 Task: Create Board IT Service Desk Best Practices to Workspace Flight Bookings. Create Board Customer Feedback Collection and Analysis to Workspace Flight Bookings. Create Board Social Media Influencer Giveaway Strategy and Execution to Workspace Flight Bookings
Action: Mouse moved to (546, 114)
Screenshot: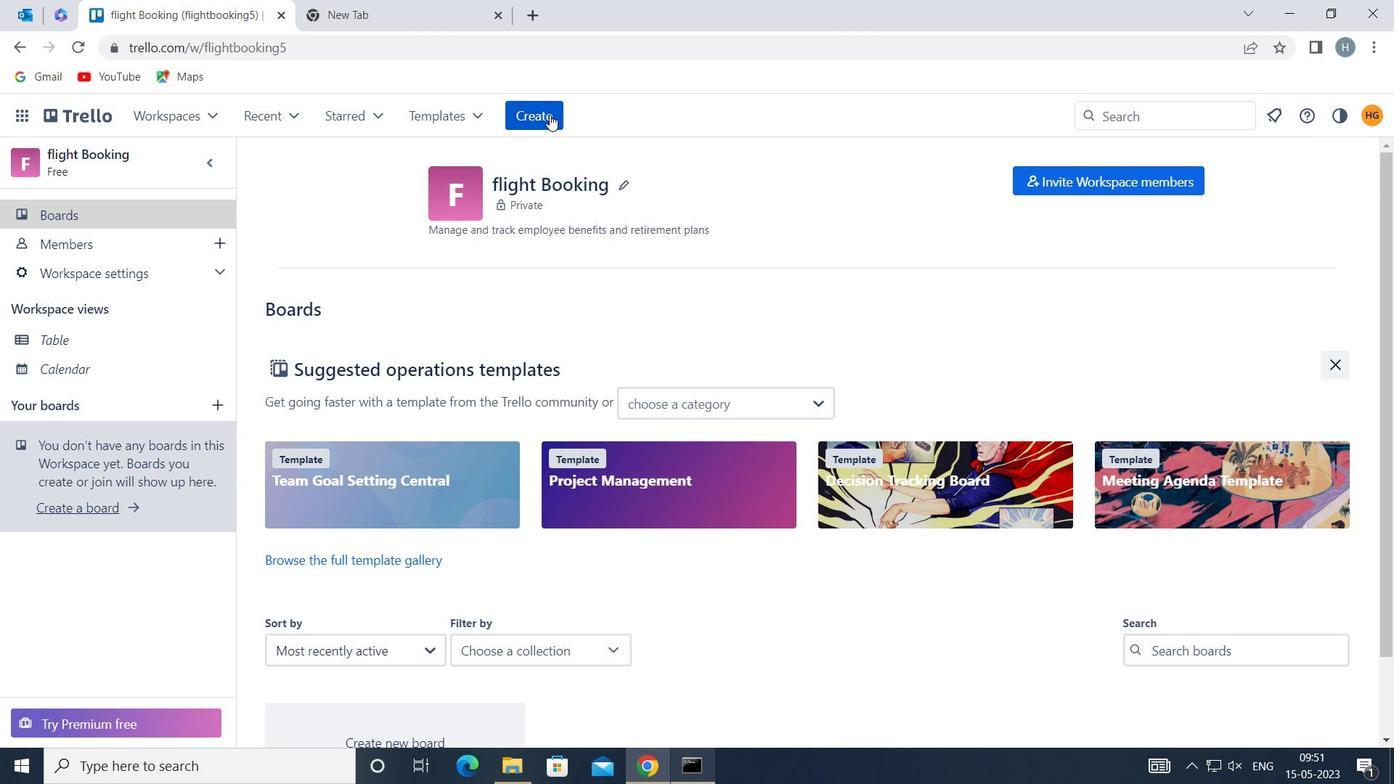 
Action: Mouse pressed left at (546, 114)
Screenshot: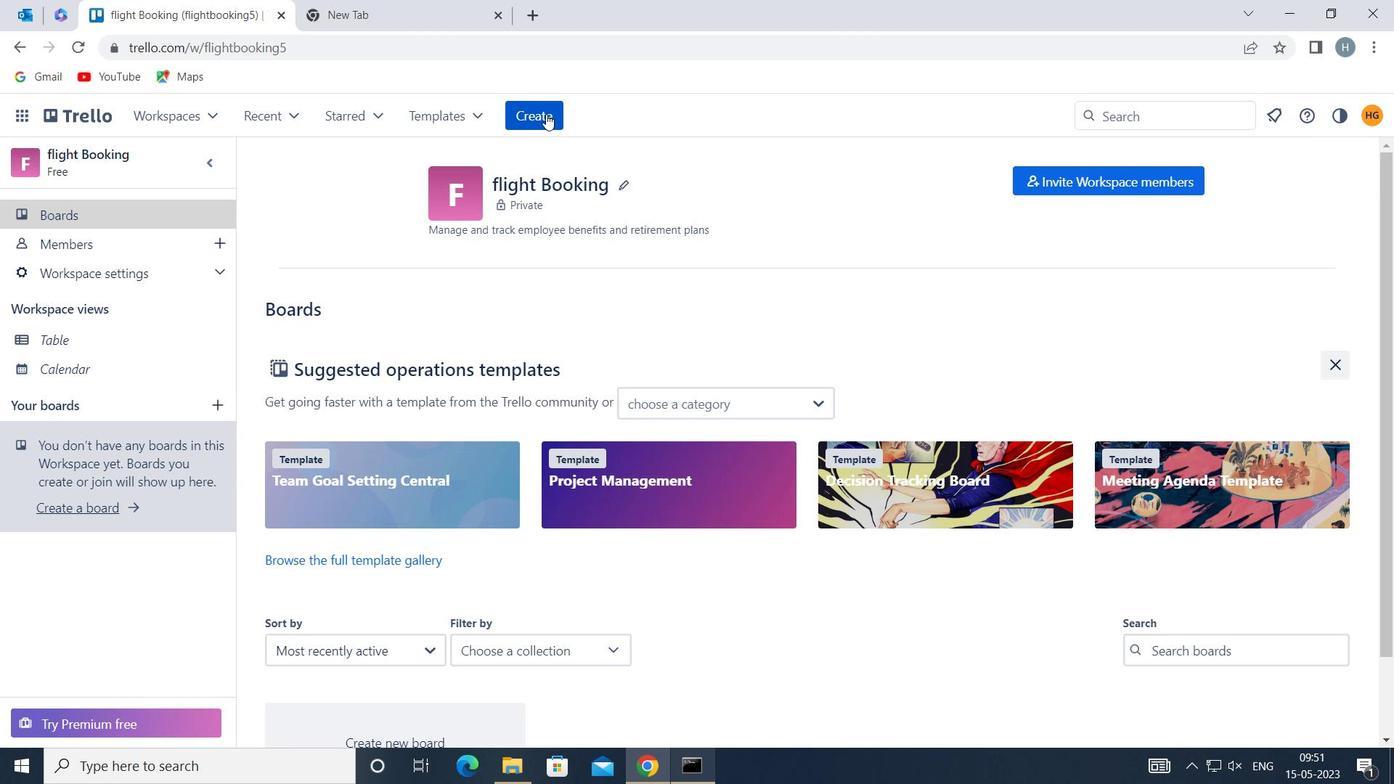 
Action: Mouse moved to (594, 175)
Screenshot: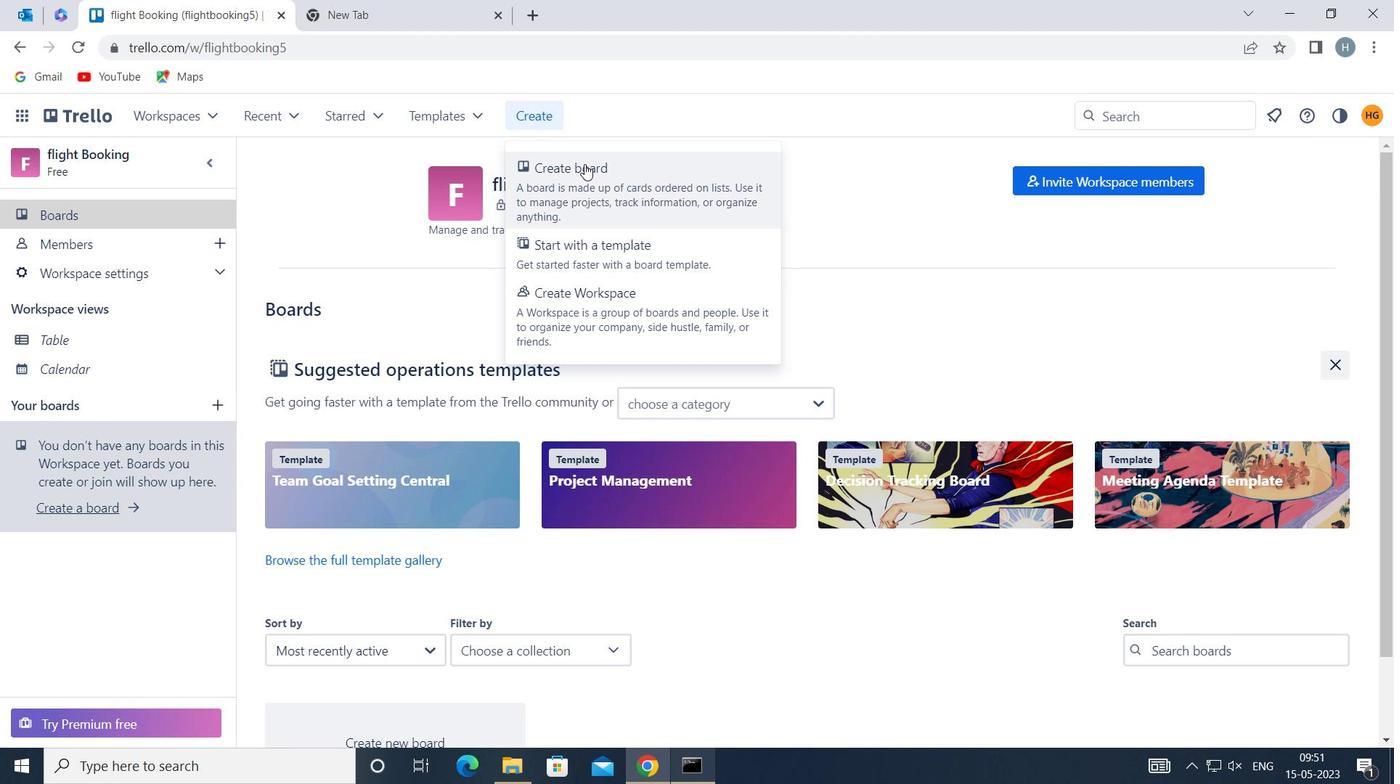 
Action: Mouse pressed left at (594, 175)
Screenshot: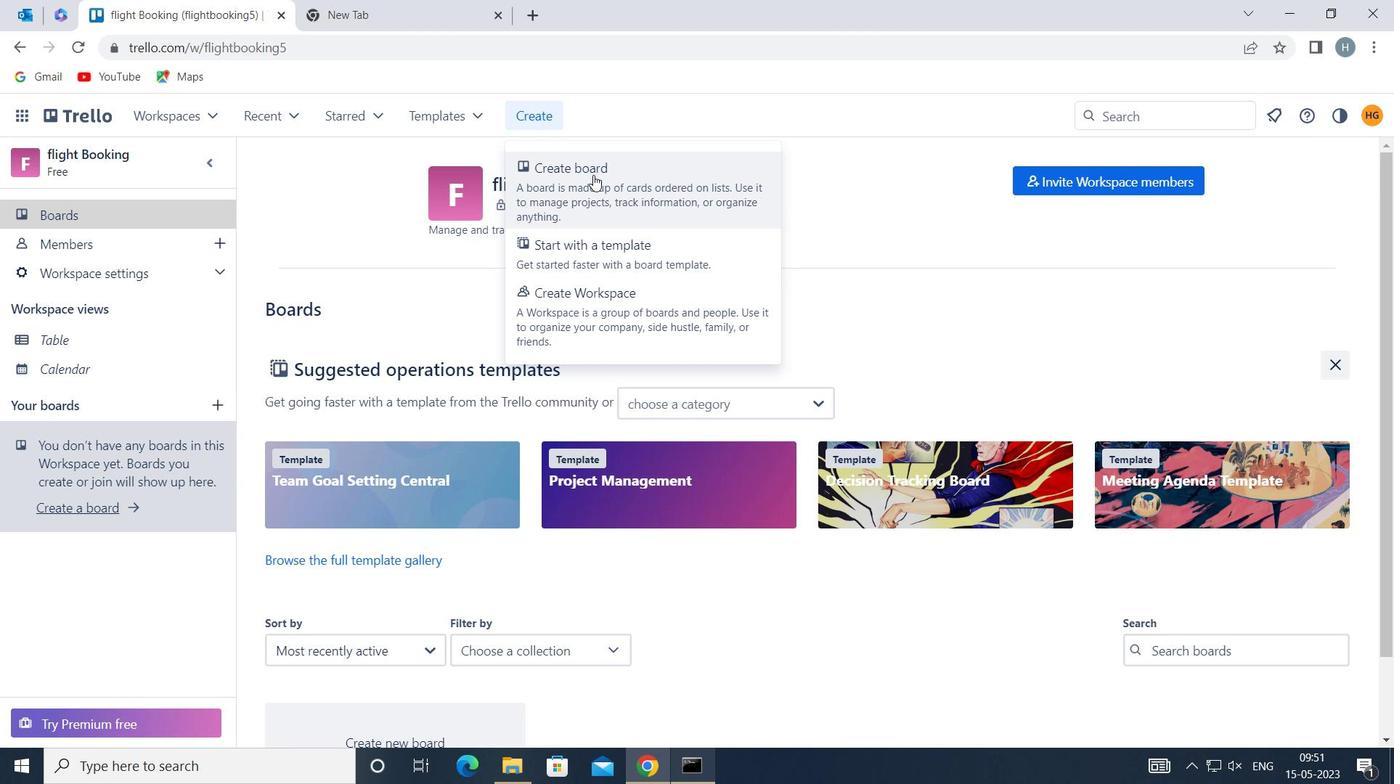 
Action: Key pressed <Key.shift>IT<Key.space><Key.shift>SERVICE<Key.space><Key.shift>DESK<Key.space><Key.shift>BEST<Key.space><Key.shift>PRAV<Key.backspace>CTICES
Screenshot: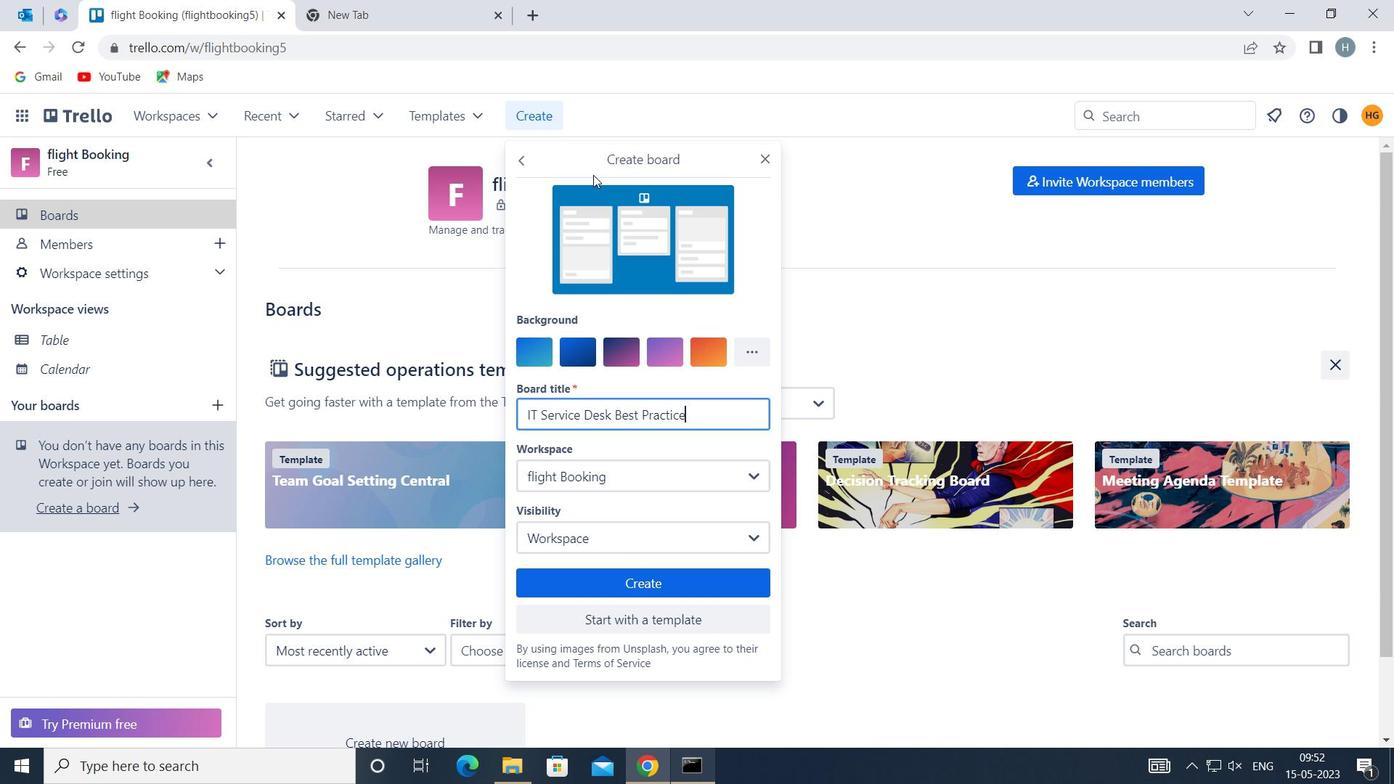 
Action: Mouse moved to (666, 578)
Screenshot: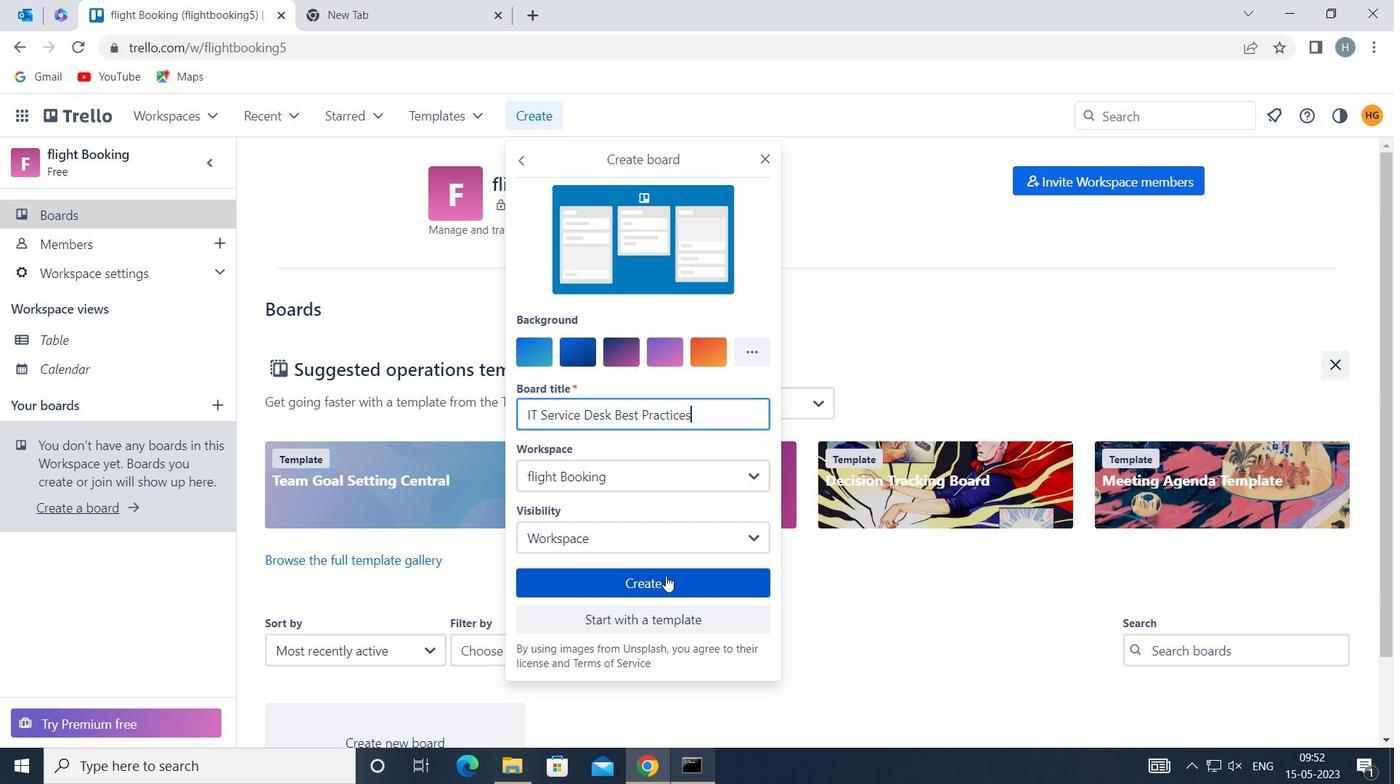 
Action: Mouse pressed left at (666, 578)
Screenshot: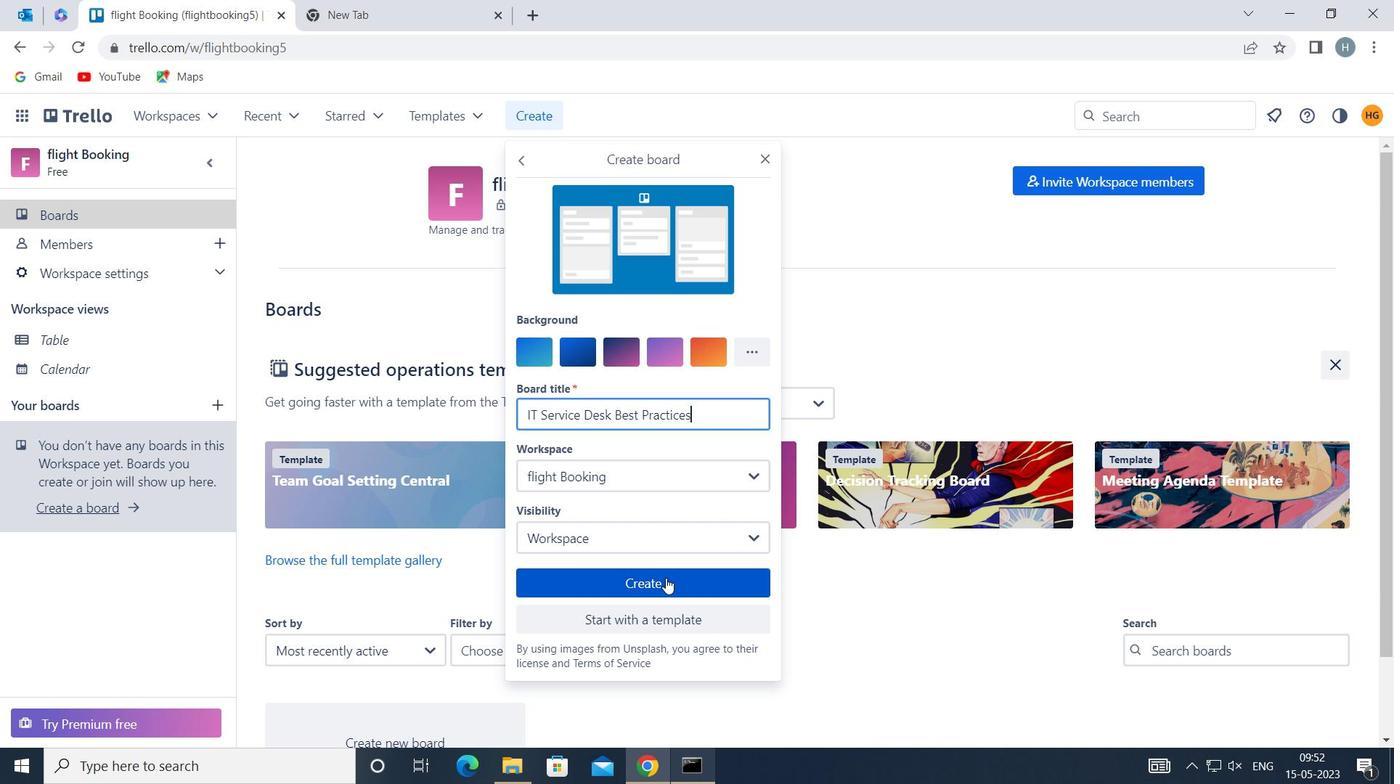 
Action: Mouse moved to (534, 114)
Screenshot: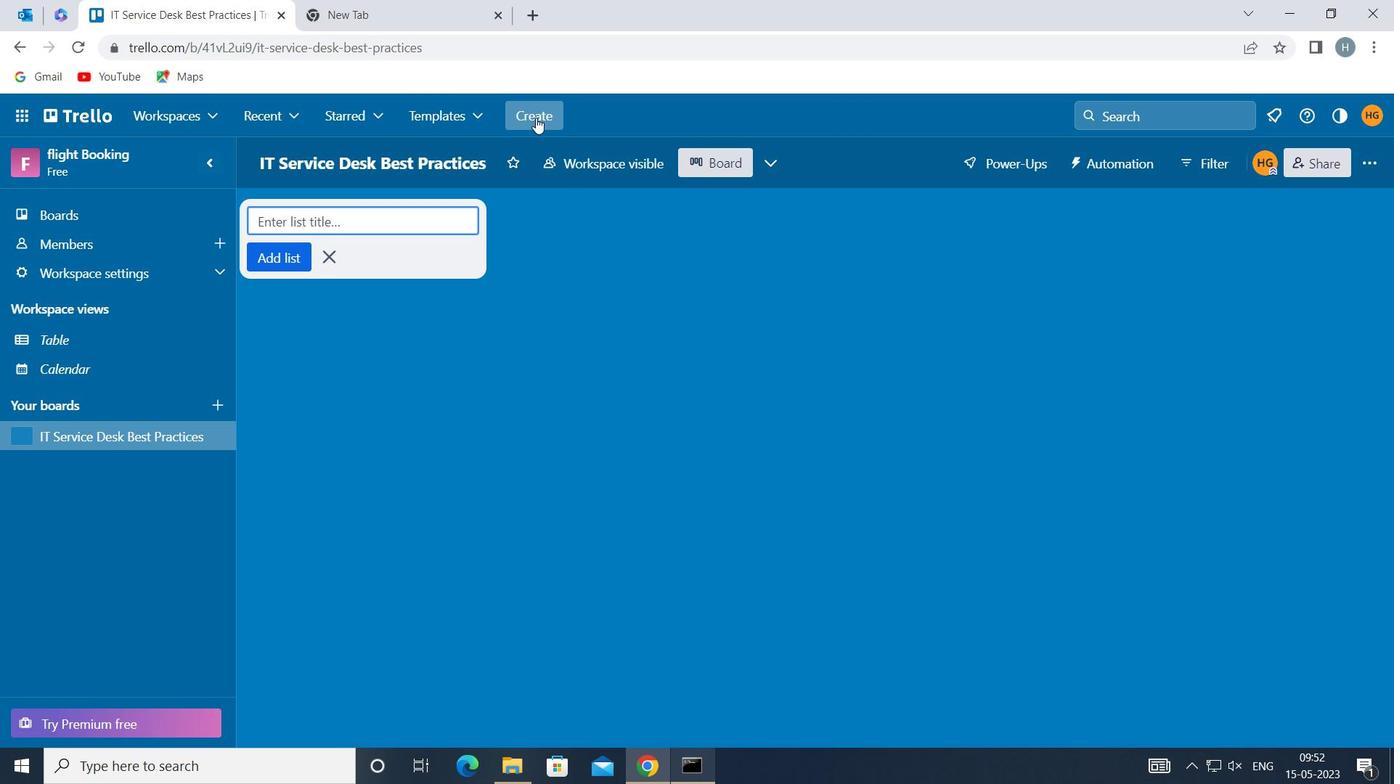 
Action: Mouse pressed left at (534, 114)
Screenshot: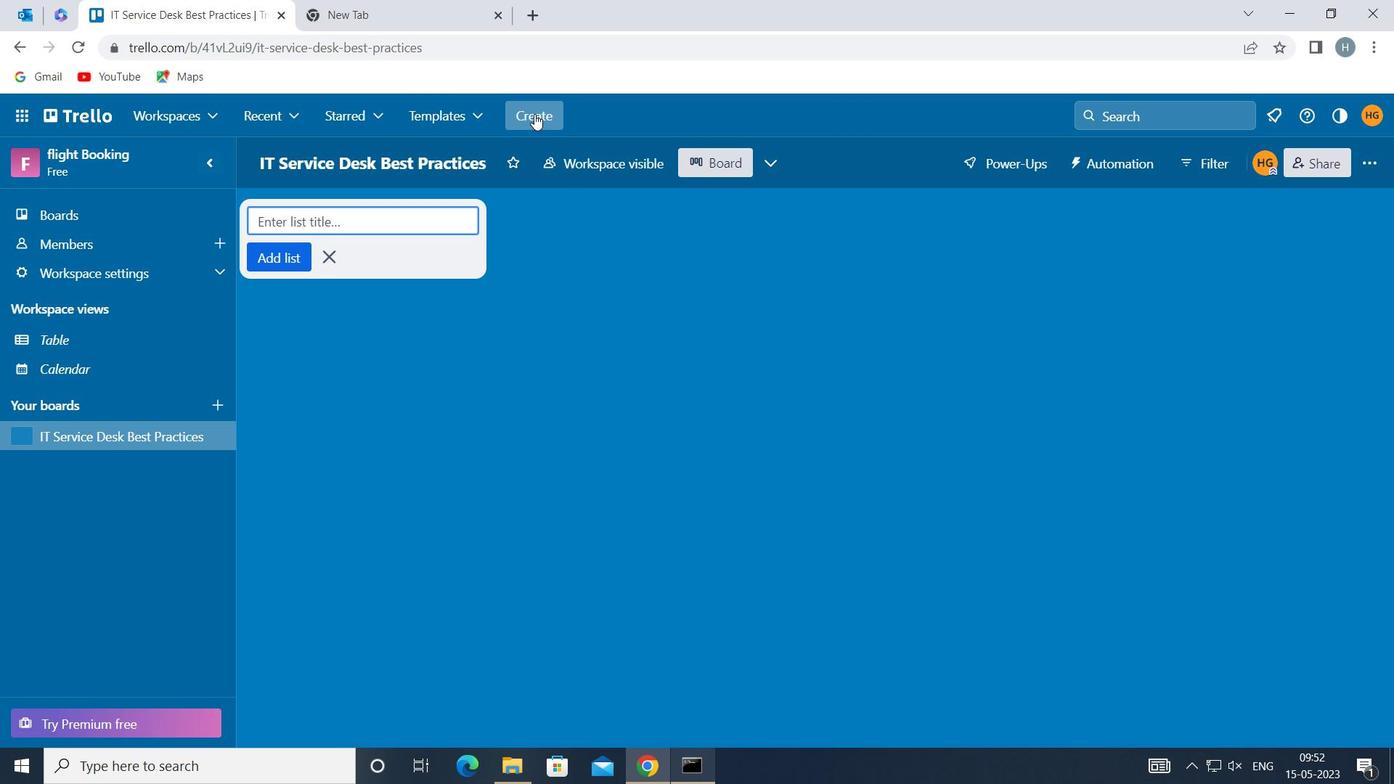 
Action: Mouse moved to (570, 182)
Screenshot: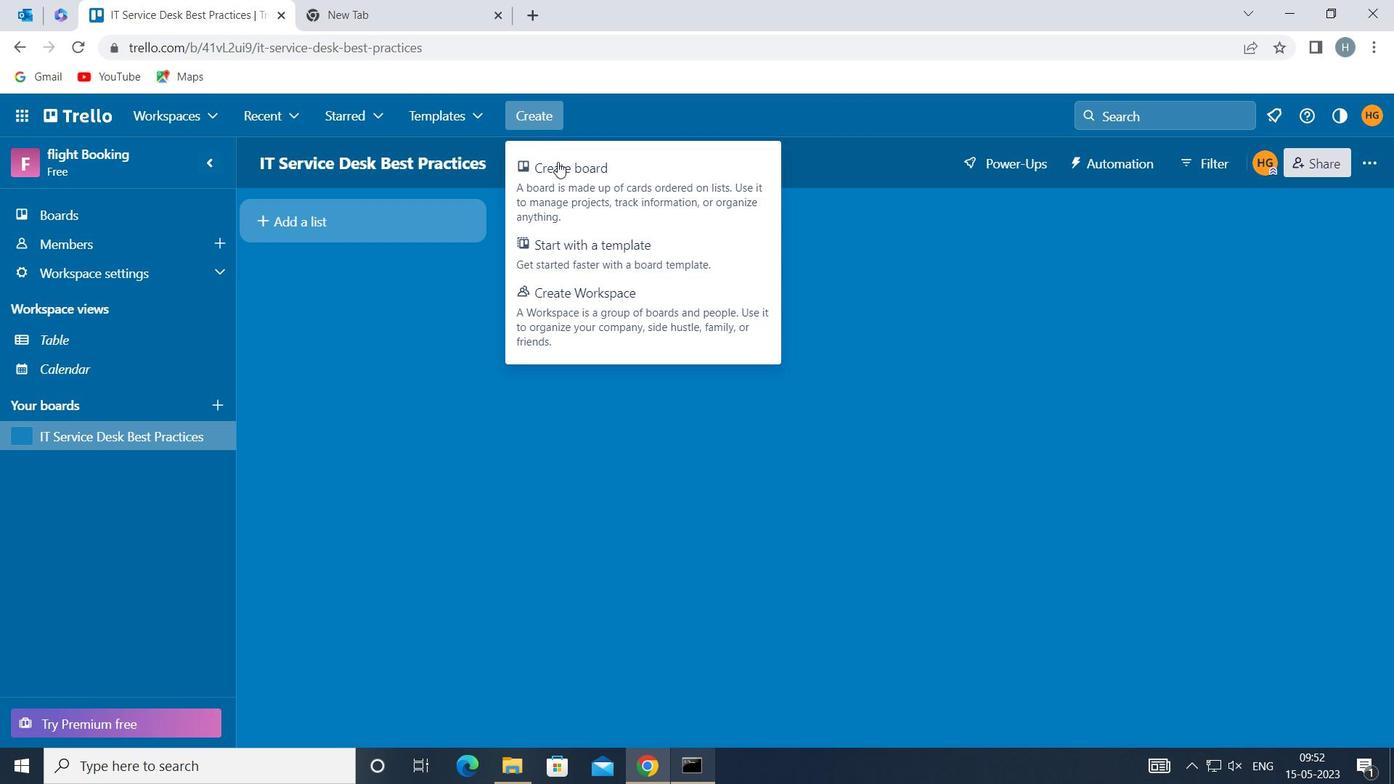 
Action: Mouse pressed left at (570, 182)
Screenshot: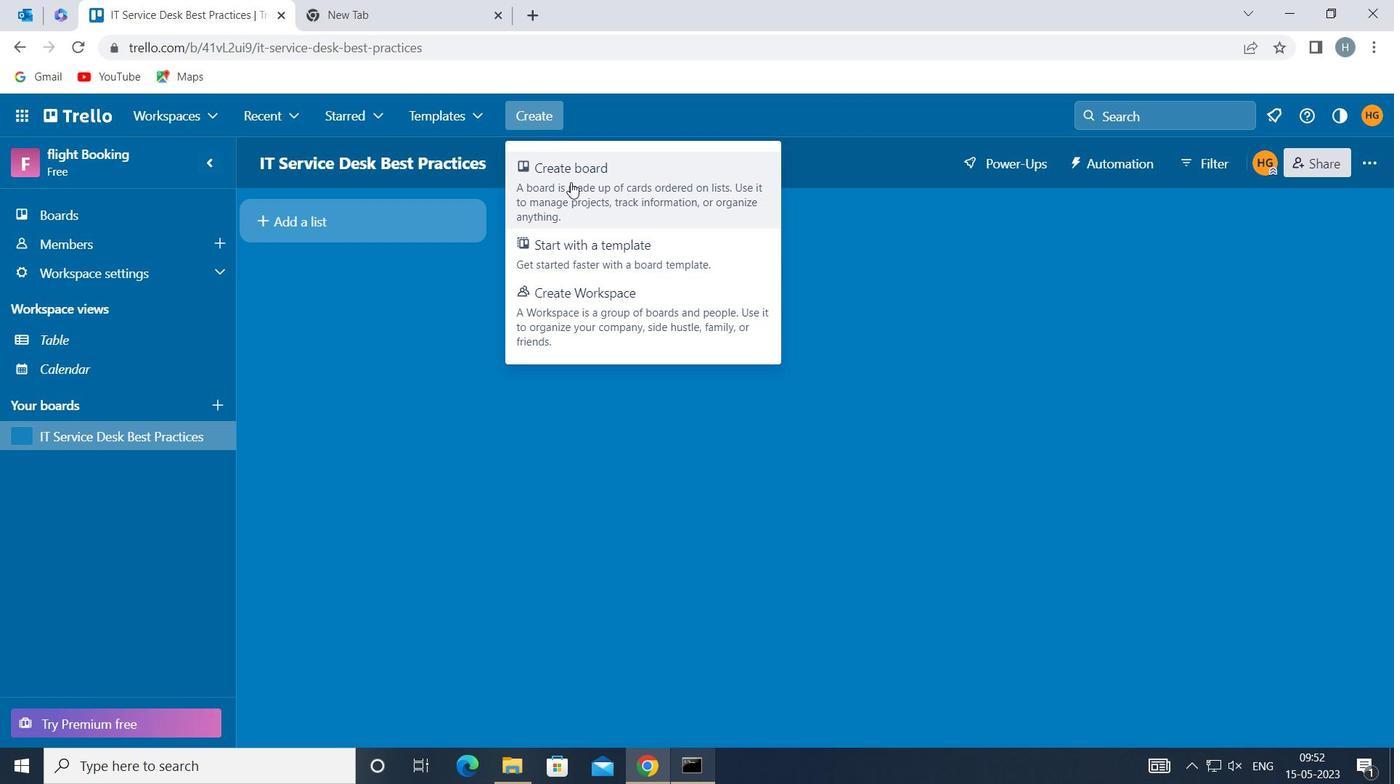 
Action: Mouse moved to (629, 427)
Screenshot: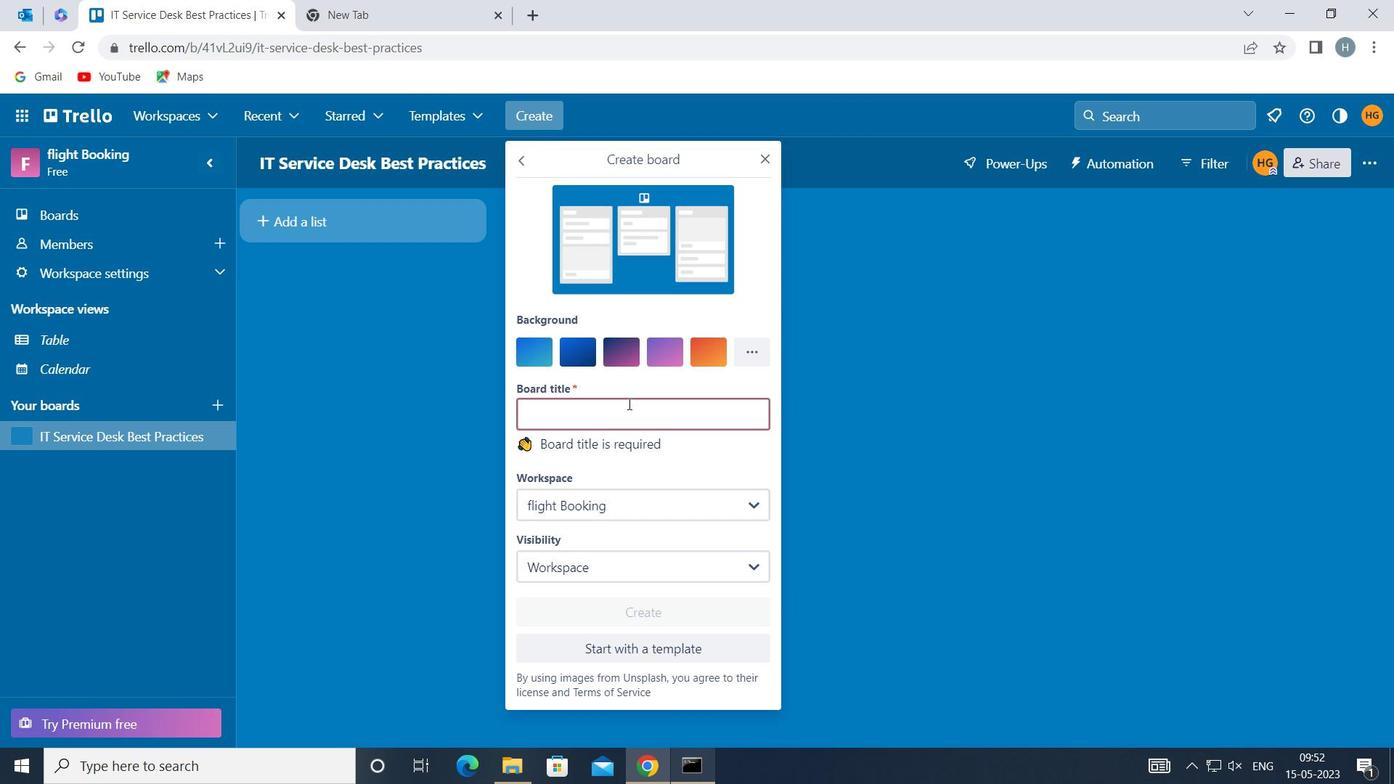 
Action: Key pressed <Key.shift>CUSTOMW<Key.backspace>ER<Key.space><Key.shift>FEEDBACK<Key.space><Key.shift>COLLECTION<Key.space>AND<Key.space><Key.shift>ANALYSIS
Screenshot: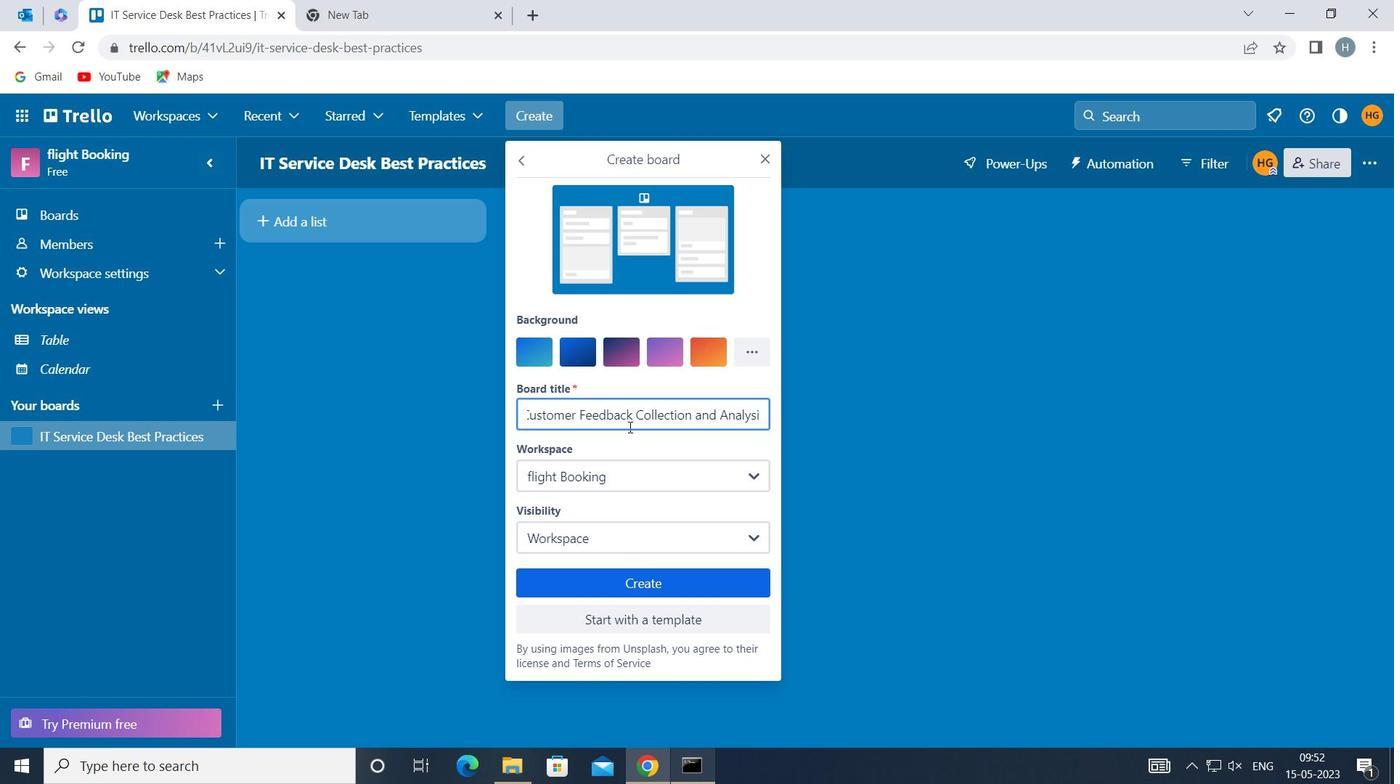 
Action: Mouse moved to (661, 583)
Screenshot: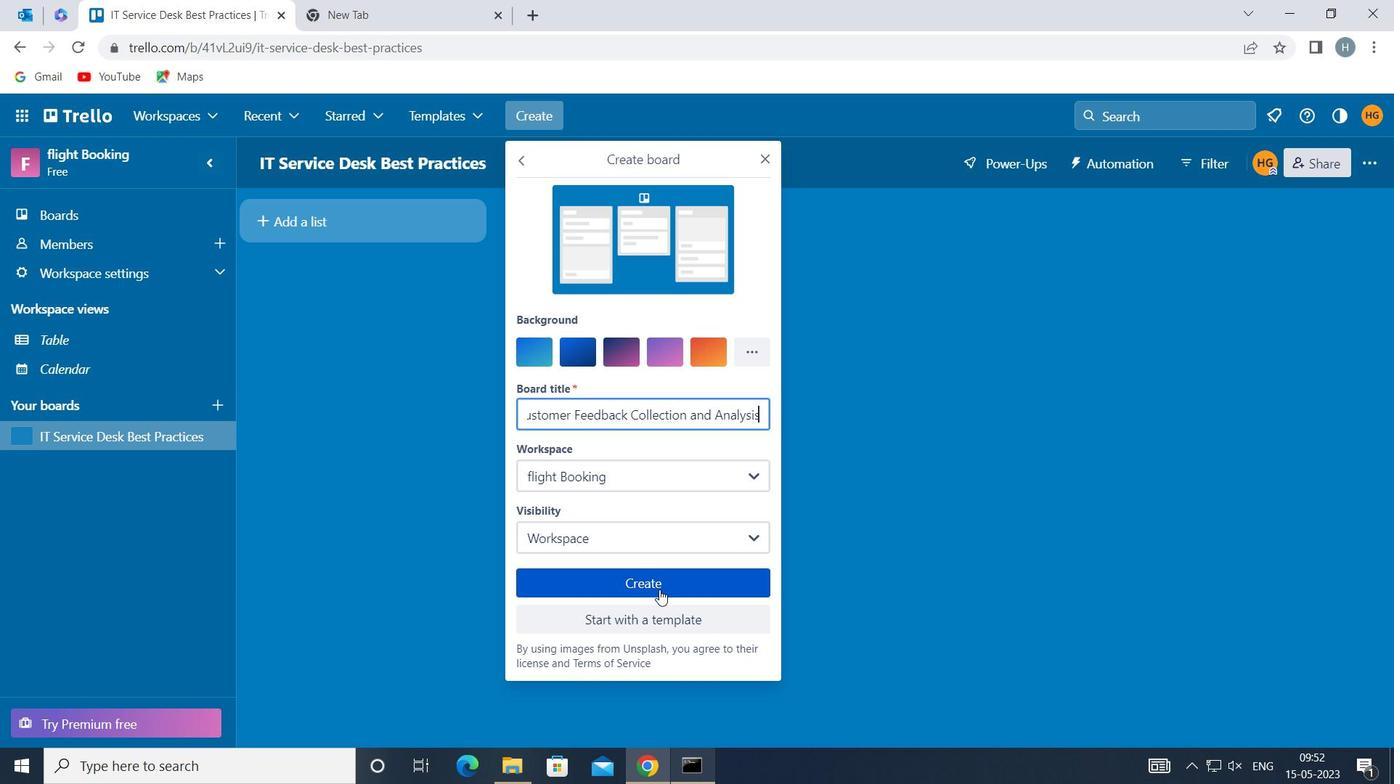
Action: Mouse pressed left at (661, 583)
Screenshot: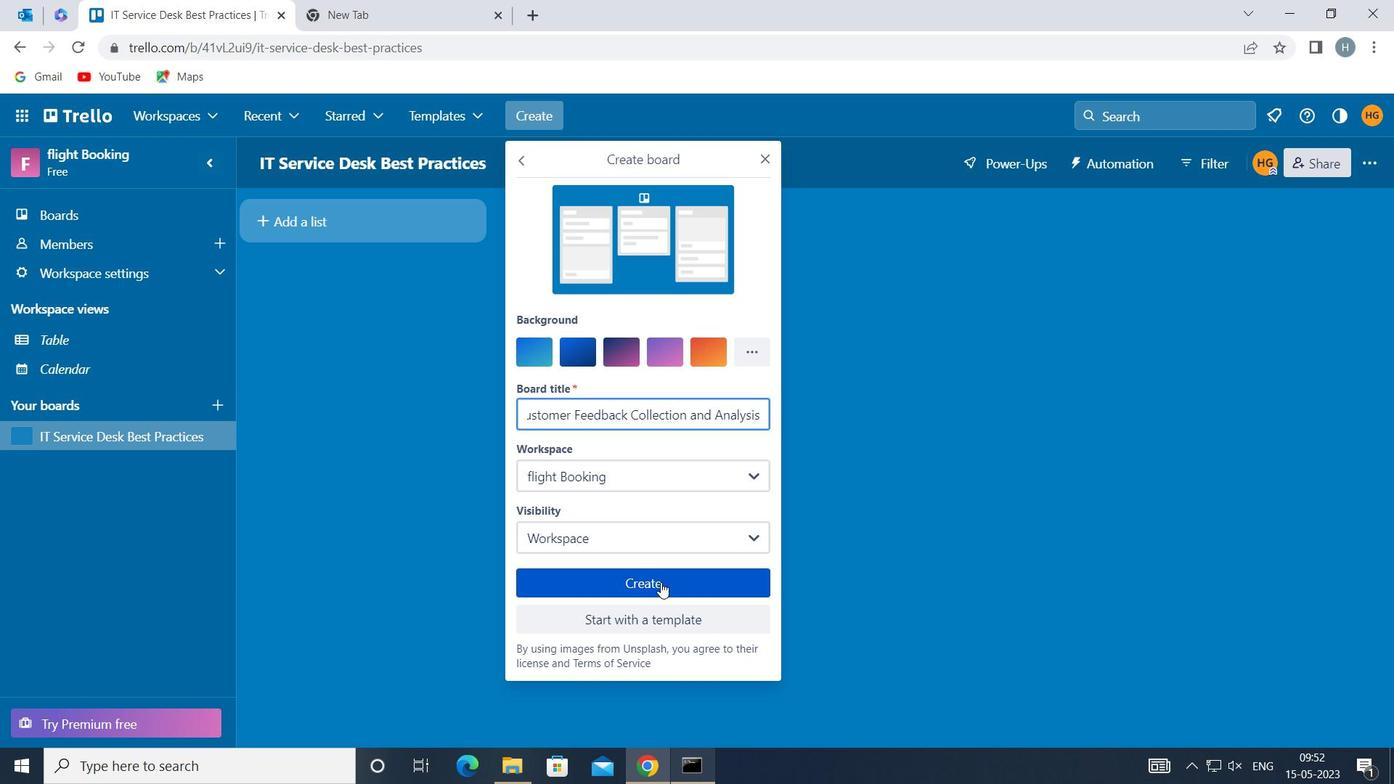 
Action: Mouse moved to (538, 111)
Screenshot: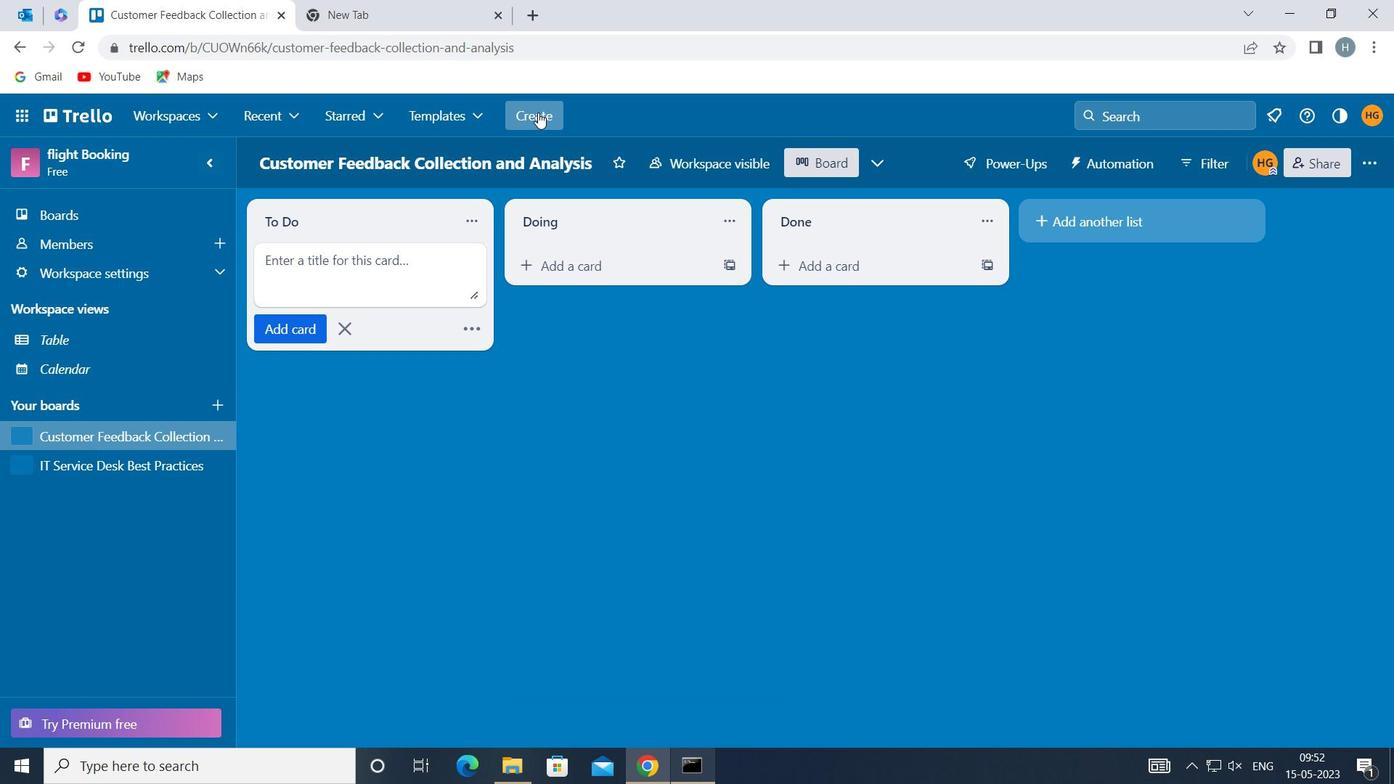 
Action: Mouse pressed left at (538, 111)
Screenshot: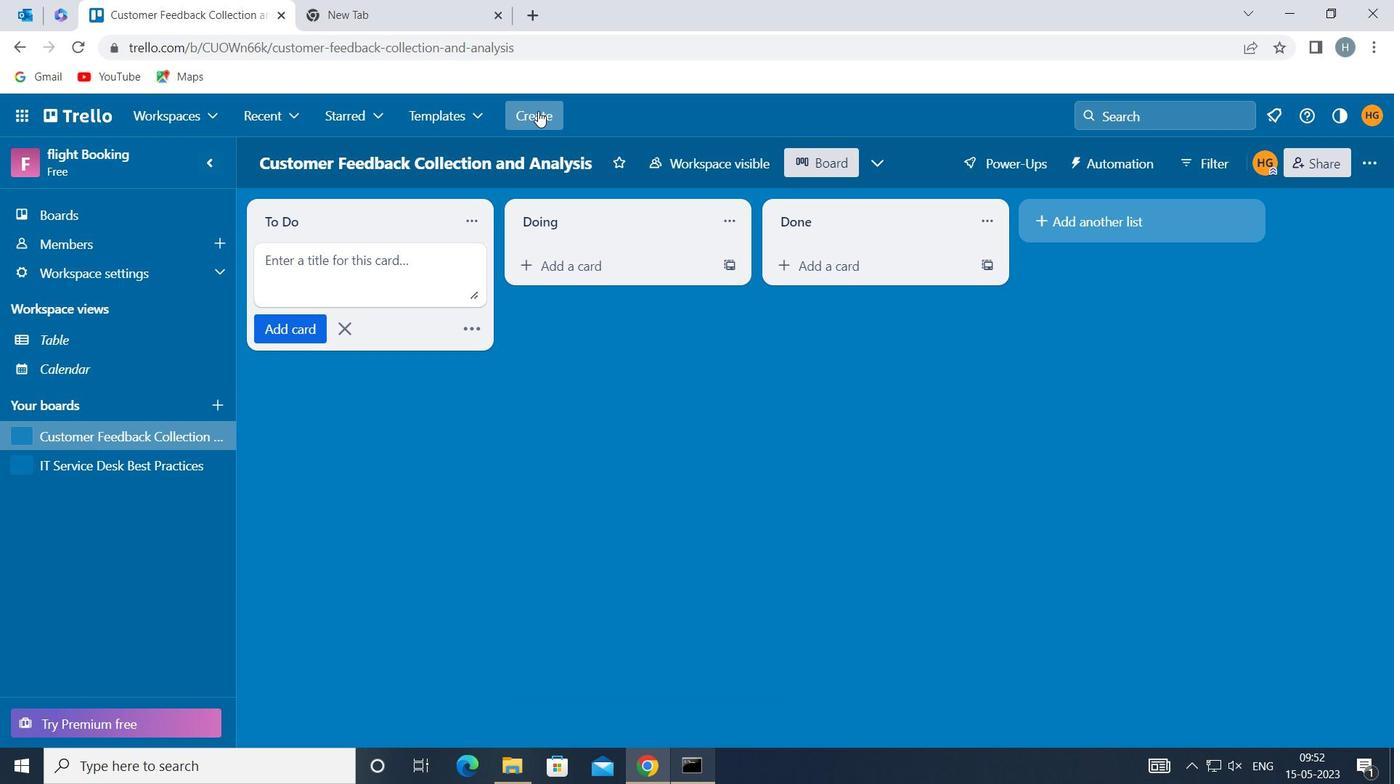 
Action: Mouse moved to (599, 187)
Screenshot: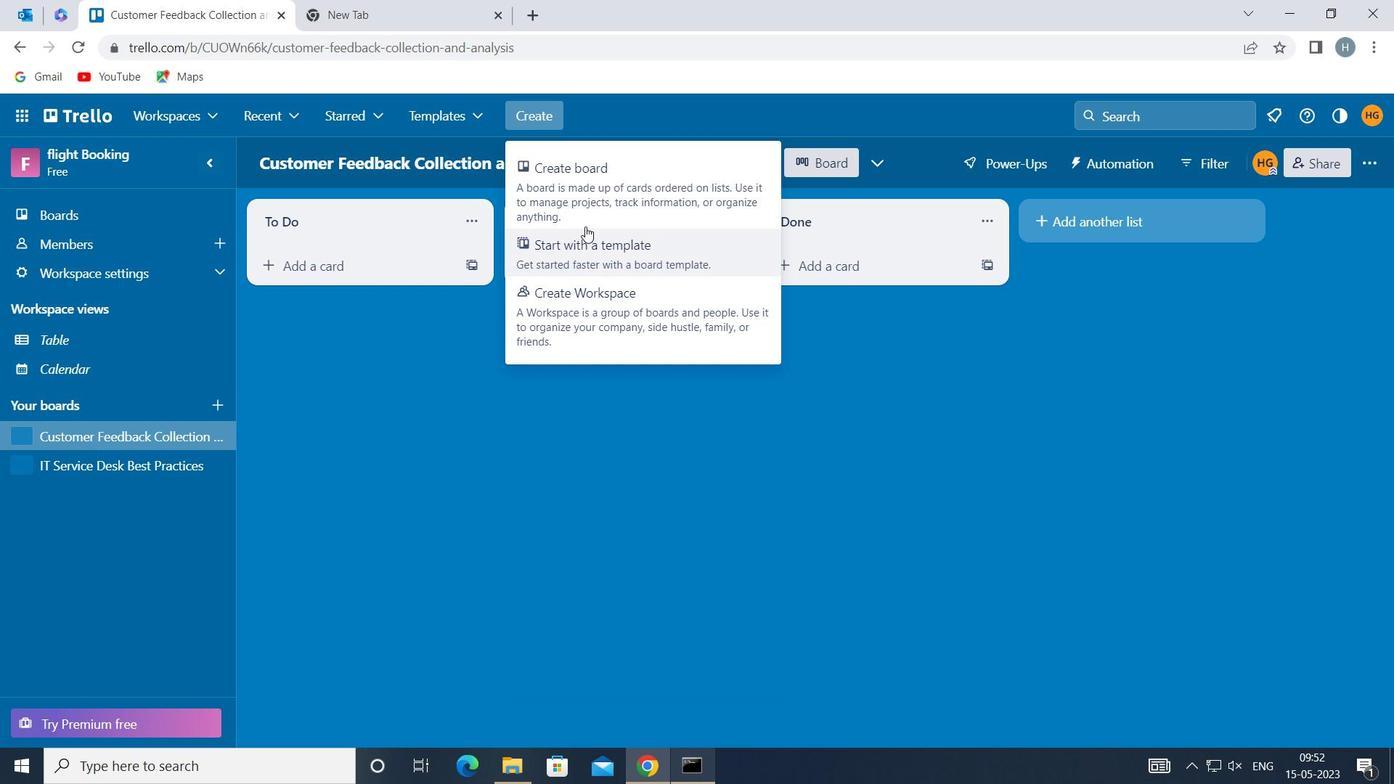 
Action: Mouse pressed left at (599, 187)
Screenshot: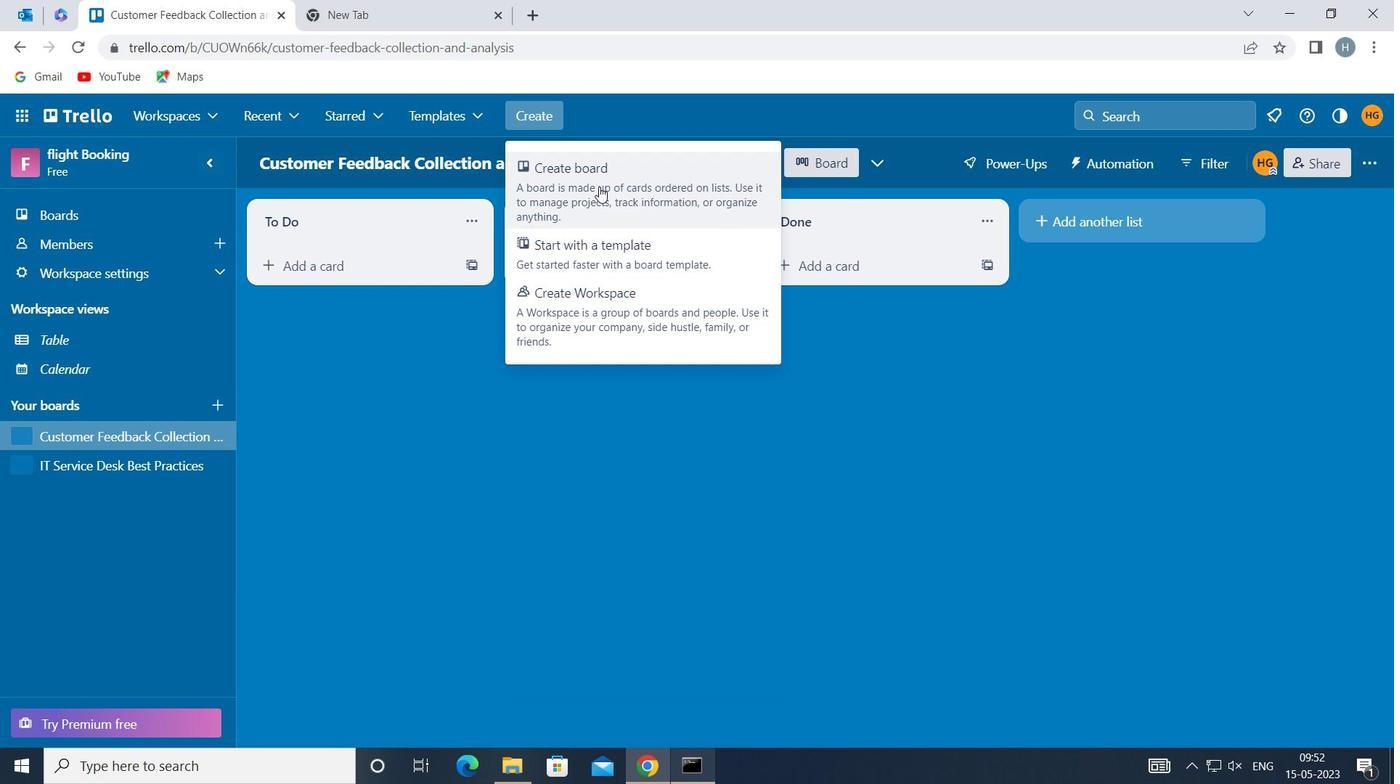 
Action: Mouse moved to (621, 366)
Screenshot: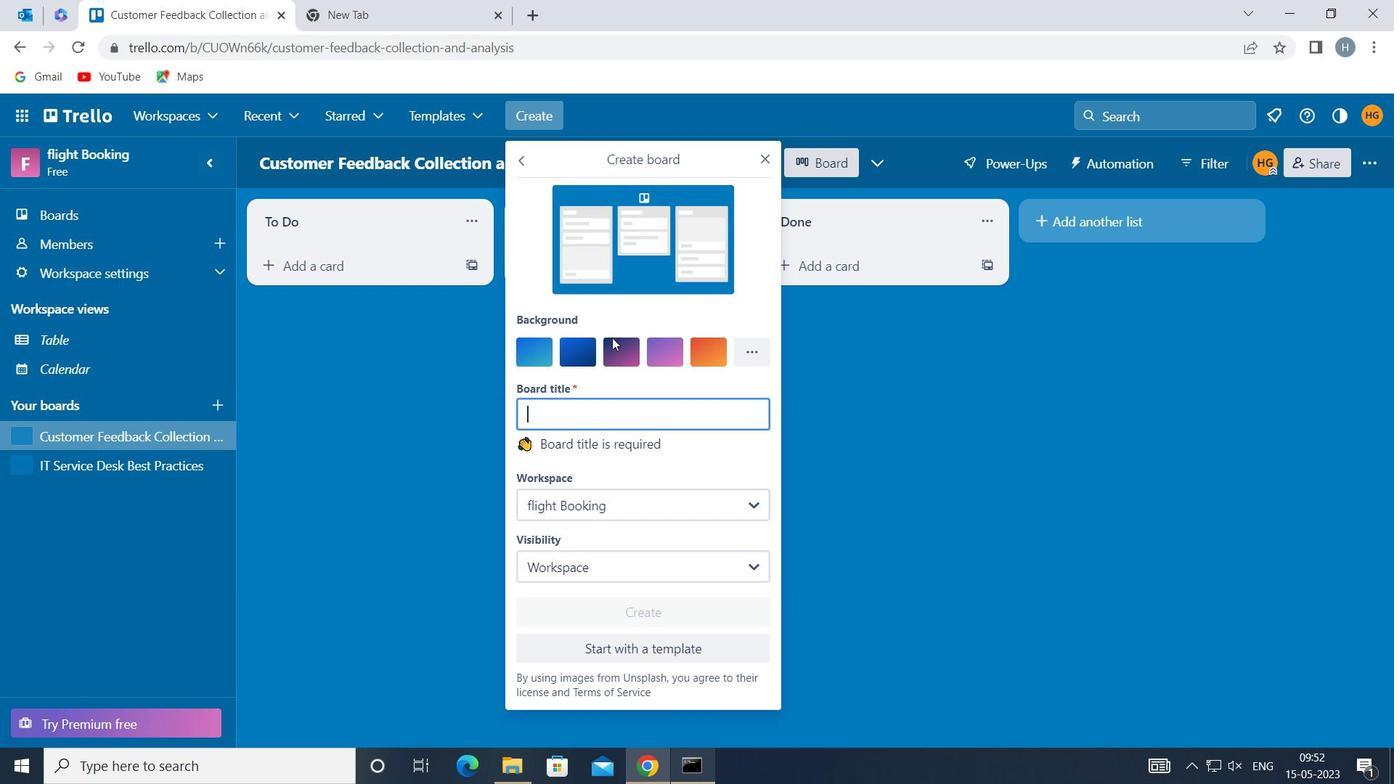
Action: Key pressed <Key.shift>SOCIAL<Key.space><Key.shift>MEDIA<Key.space><Key.shift><Key.shift>INFLUENCER<Key.space><Key.shift>GIVEAWAY<Key.space><Key.shift><Key.shift><Key.shift><Key.shift><Key.shift><Key.shift><Key.shift><Key.shift><Key.shift><Key.shift><Key.shift><Key.shift><Key.shift><Key.shift><Key.shift><Key.shift><Key.shift><Key.shift><Key.shift><Key.shift><Key.shift><Key.shift>STRATEGY<Key.space>AND<Key.space><Key.shift>EXECUTION
Screenshot: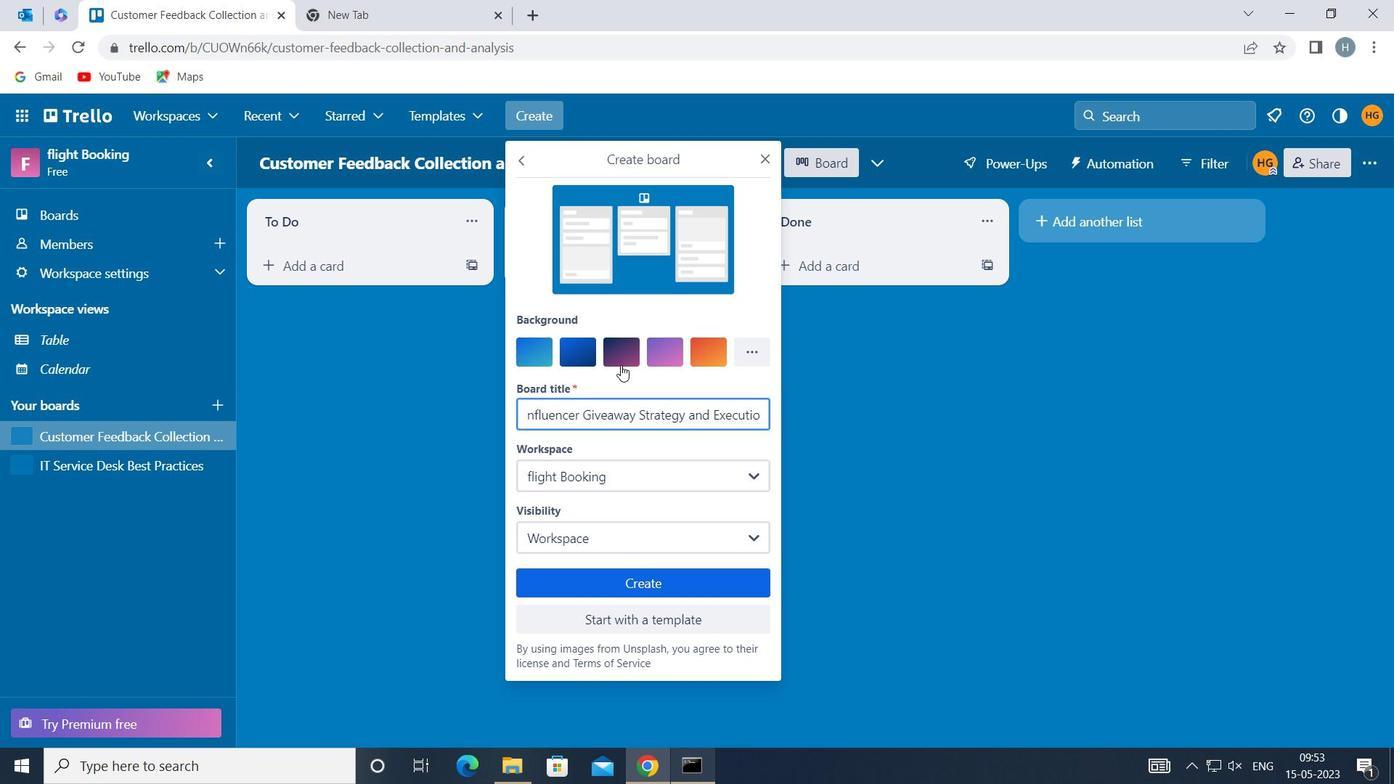
Action: Mouse moved to (636, 582)
Screenshot: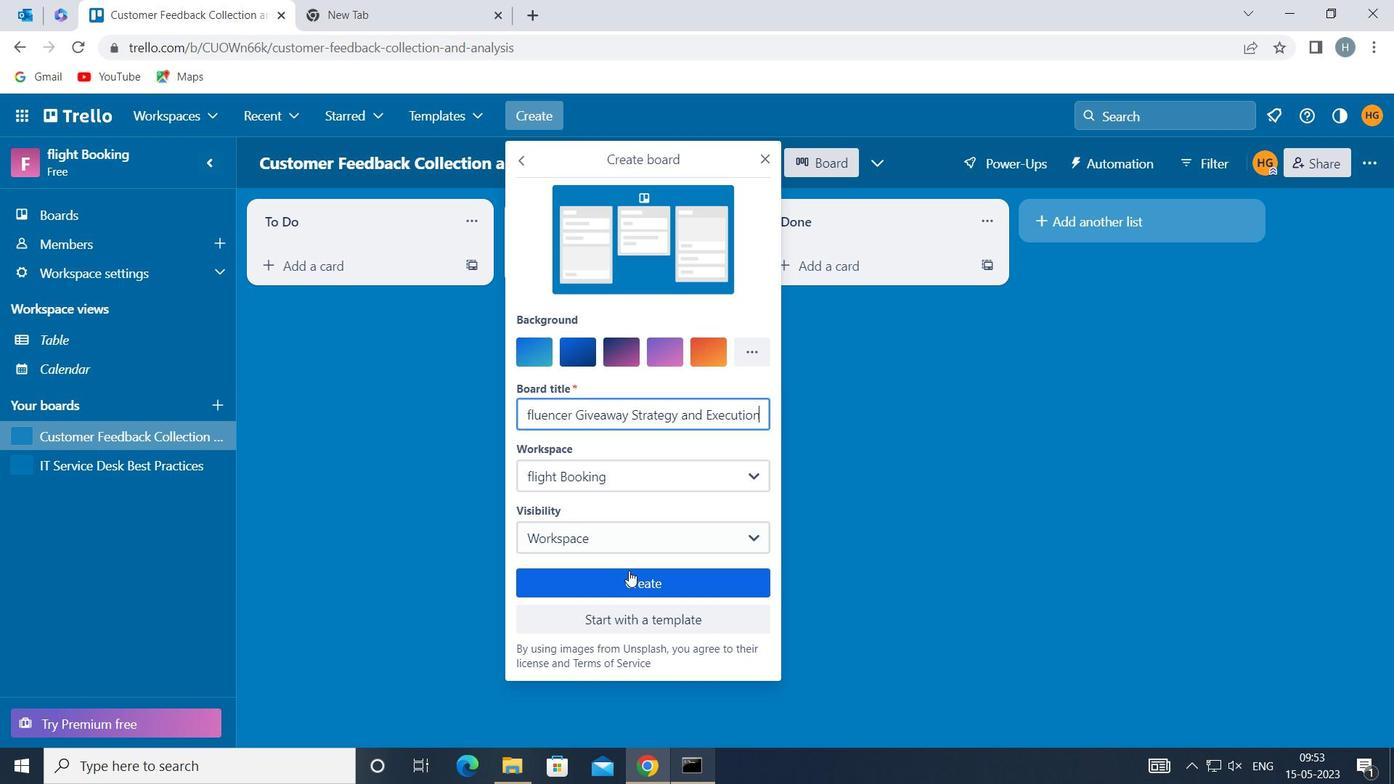 
Action: Mouse pressed left at (636, 582)
Screenshot: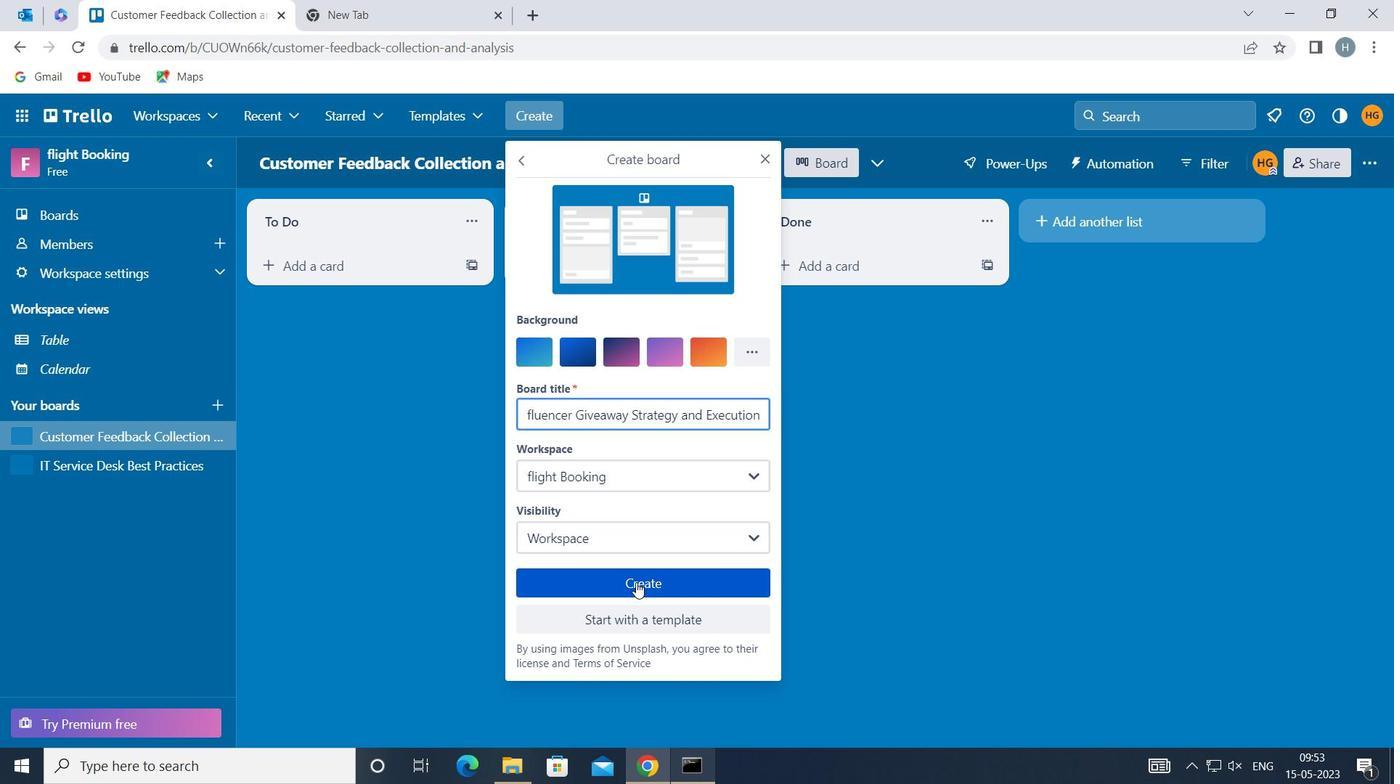 
Action: Mouse moved to (655, 400)
Screenshot: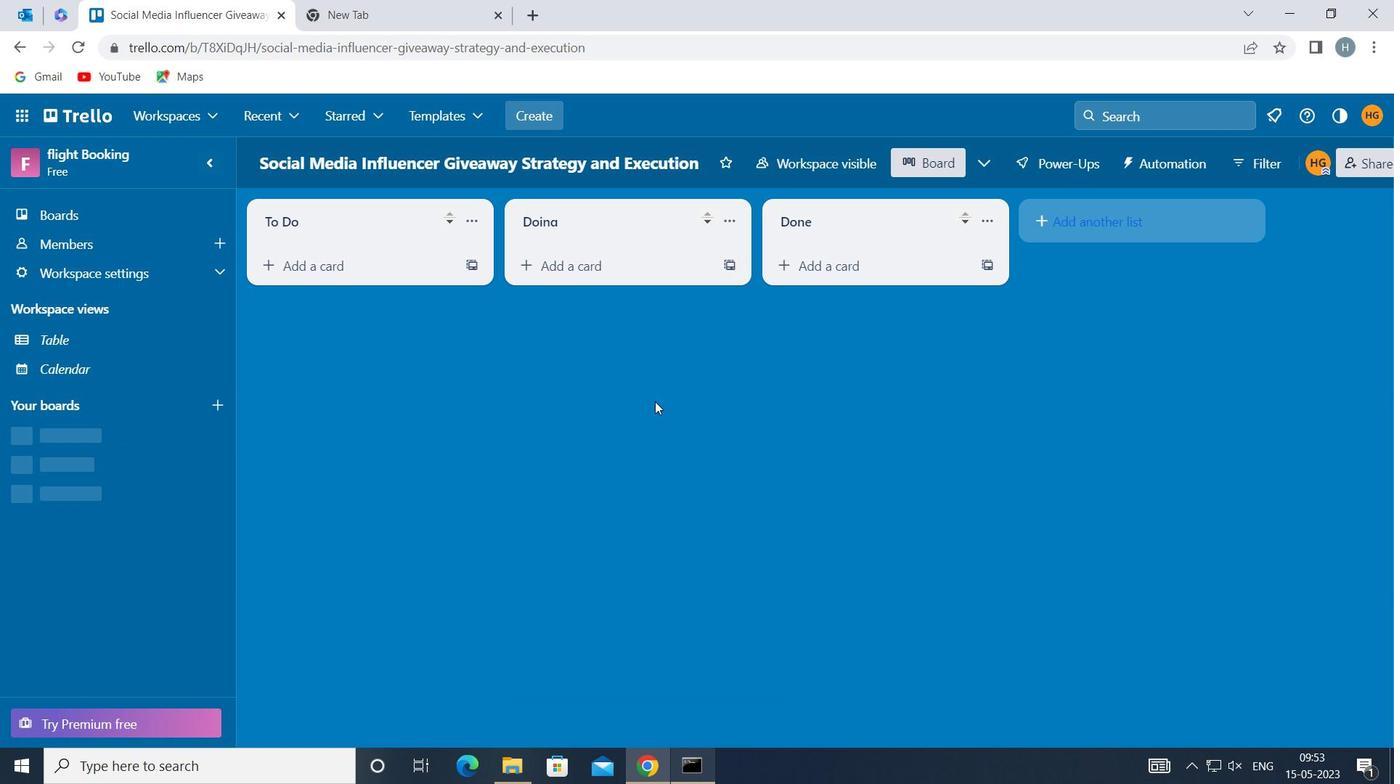 
